 Task: Move the "due" date "to the same day next week".
Action: Mouse pressed left at (778, 218)
Screenshot: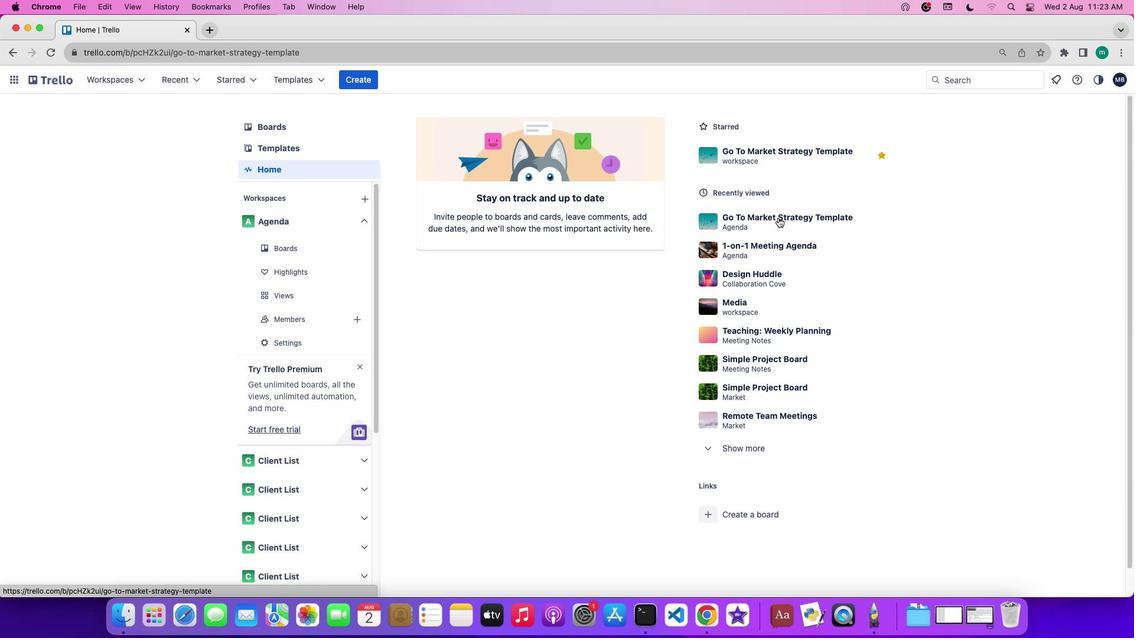
Action: Mouse moved to (983, 265)
Screenshot: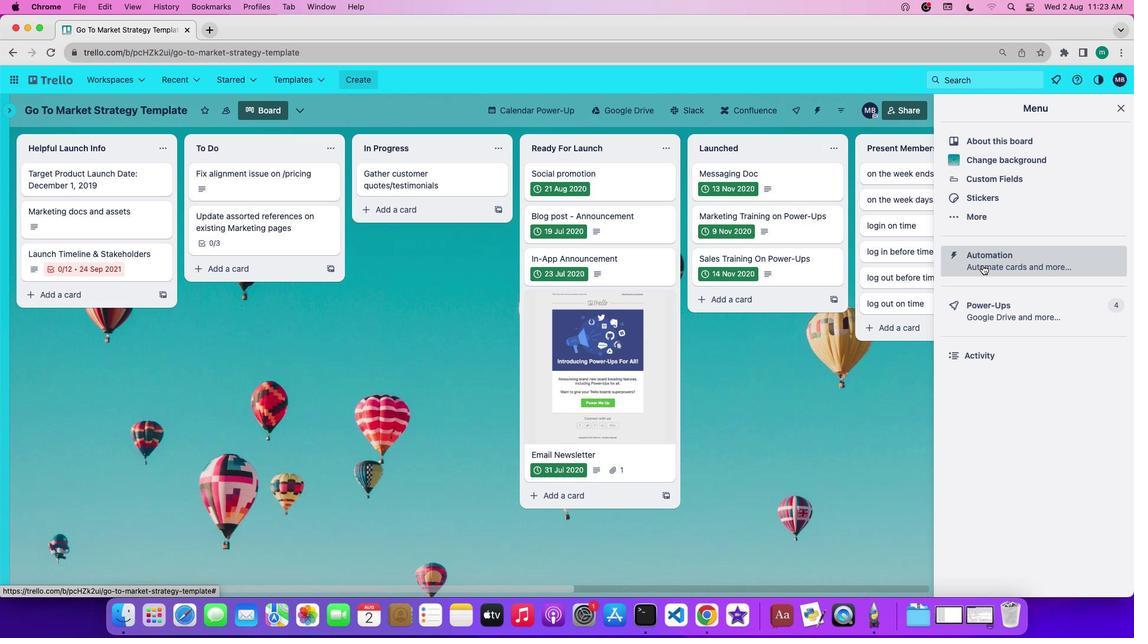 
Action: Mouse pressed left at (983, 265)
Screenshot: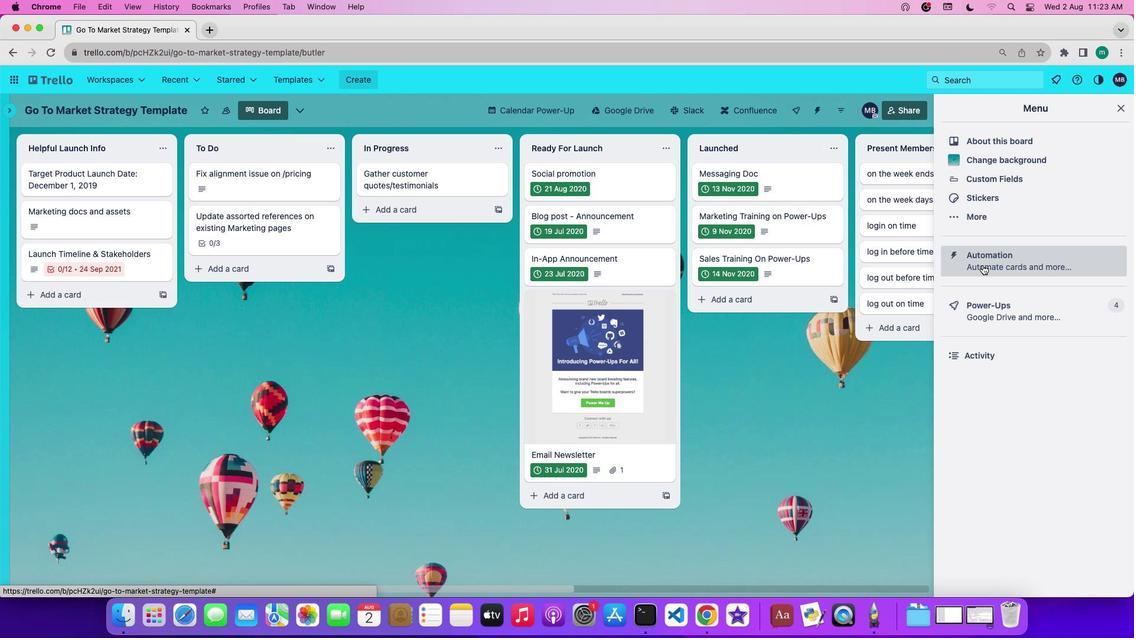 
Action: Mouse moved to (91, 308)
Screenshot: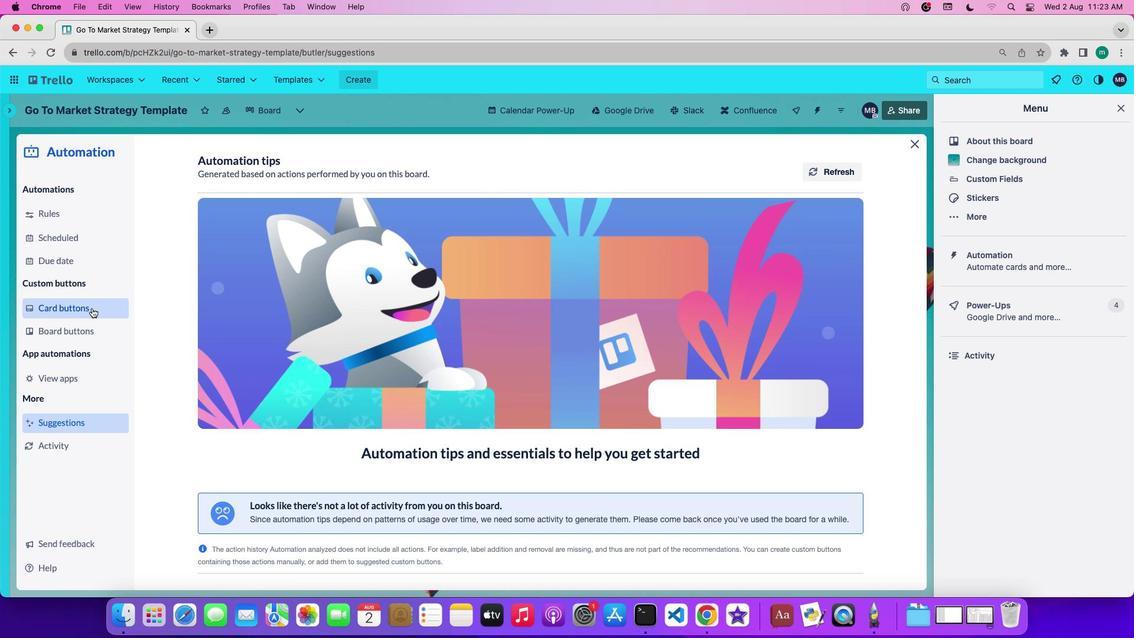 
Action: Mouse pressed left at (91, 308)
Screenshot: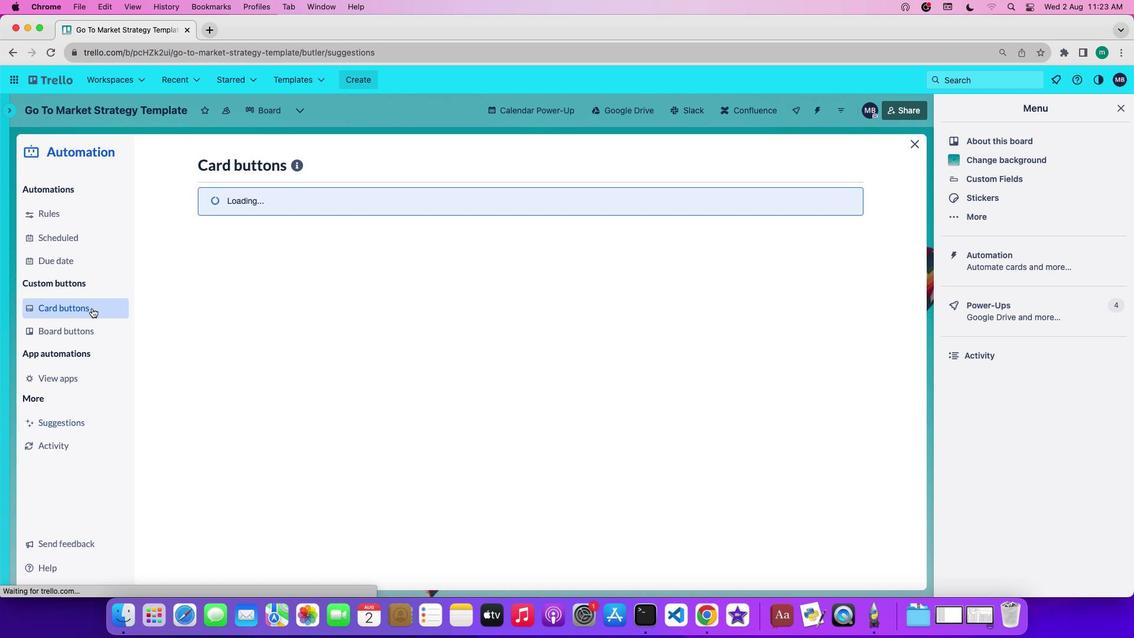 
Action: Mouse moved to (278, 416)
Screenshot: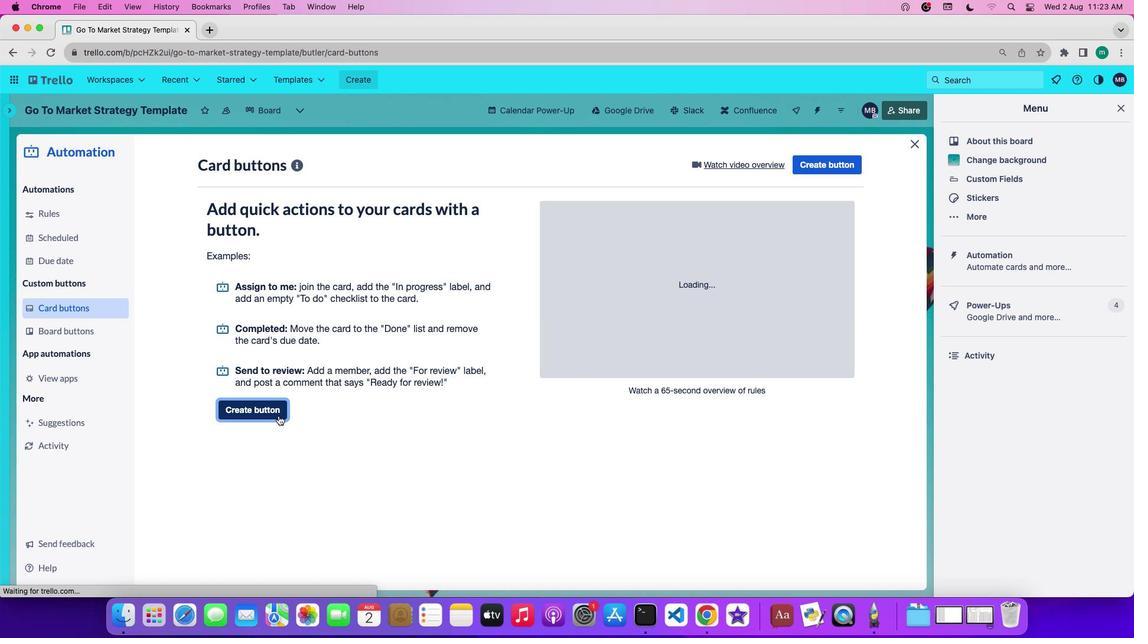
Action: Mouse pressed left at (278, 416)
Screenshot: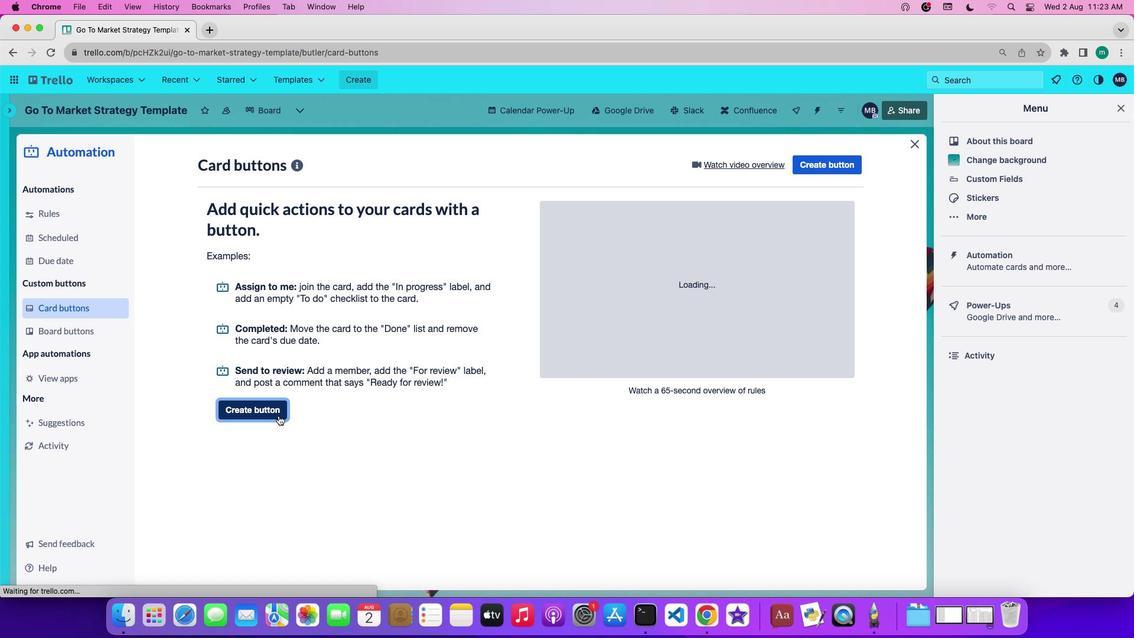 
Action: Mouse moved to (466, 325)
Screenshot: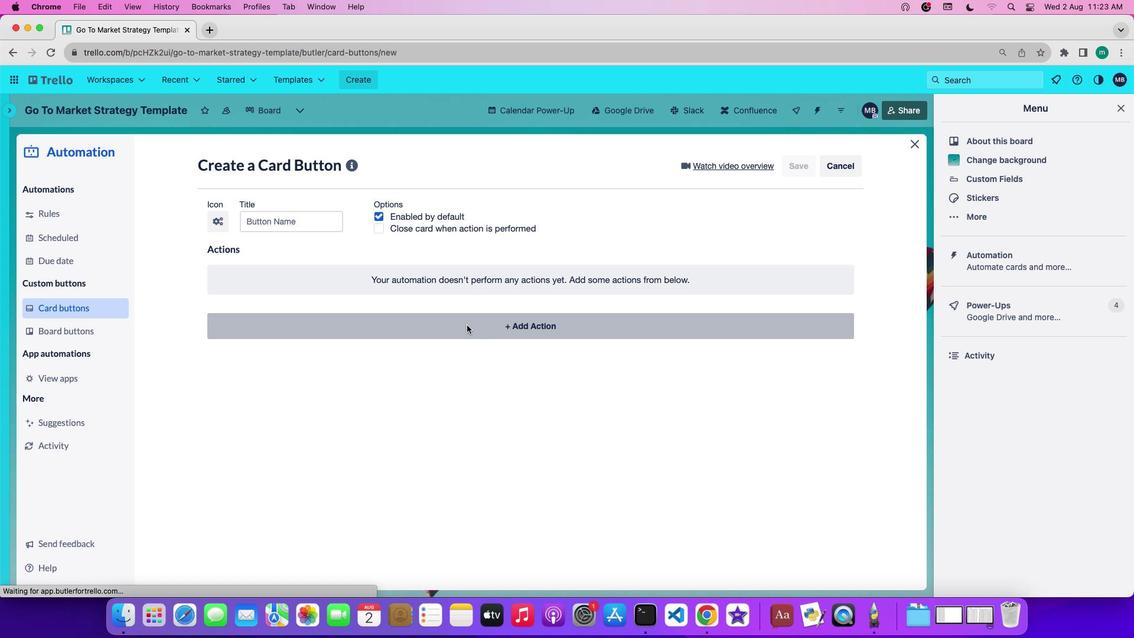 
Action: Mouse pressed left at (466, 325)
Screenshot: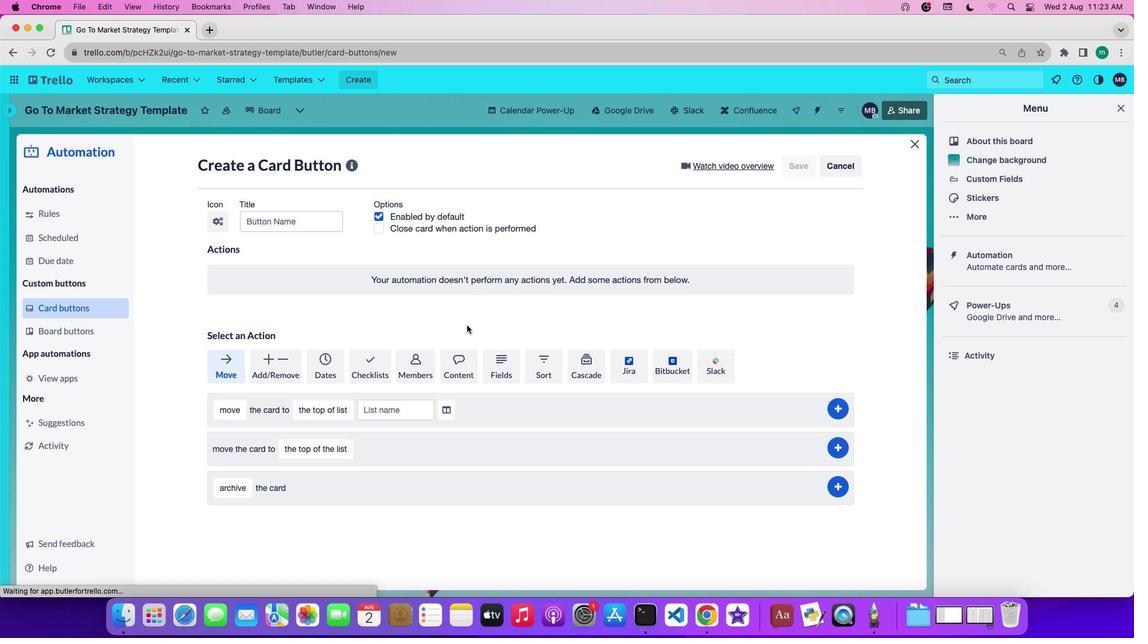 
Action: Mouse moved to (322, 371)
Screenshot: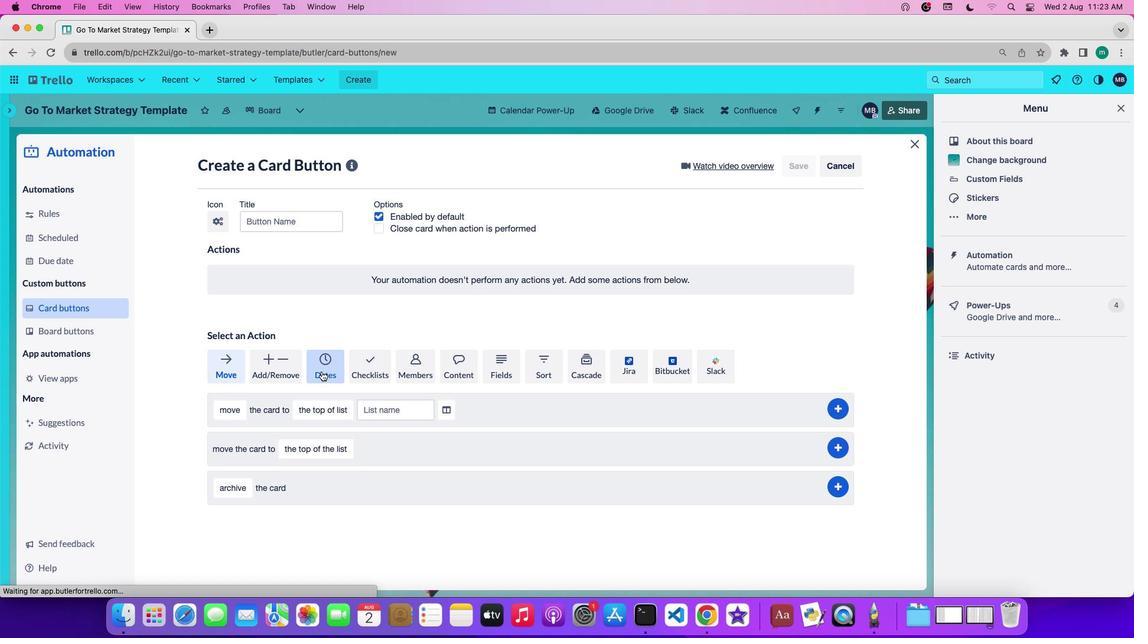 
Action: Mouse pressed left at (322, 371)
Screenshot: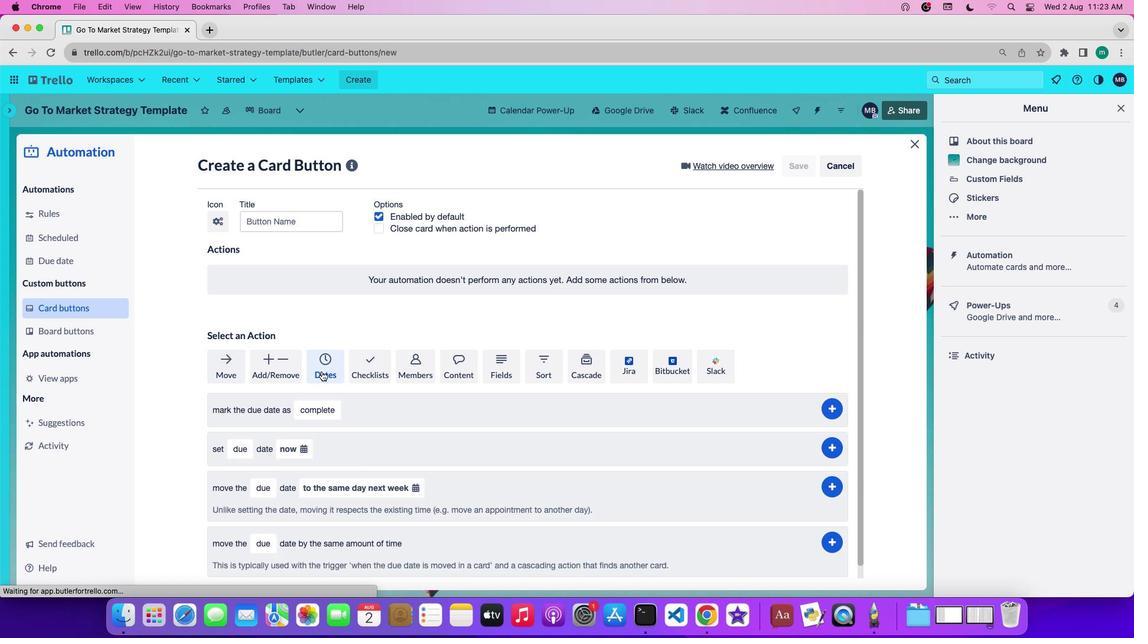
Action: Mouse moved to (338, 401)
Screenshot: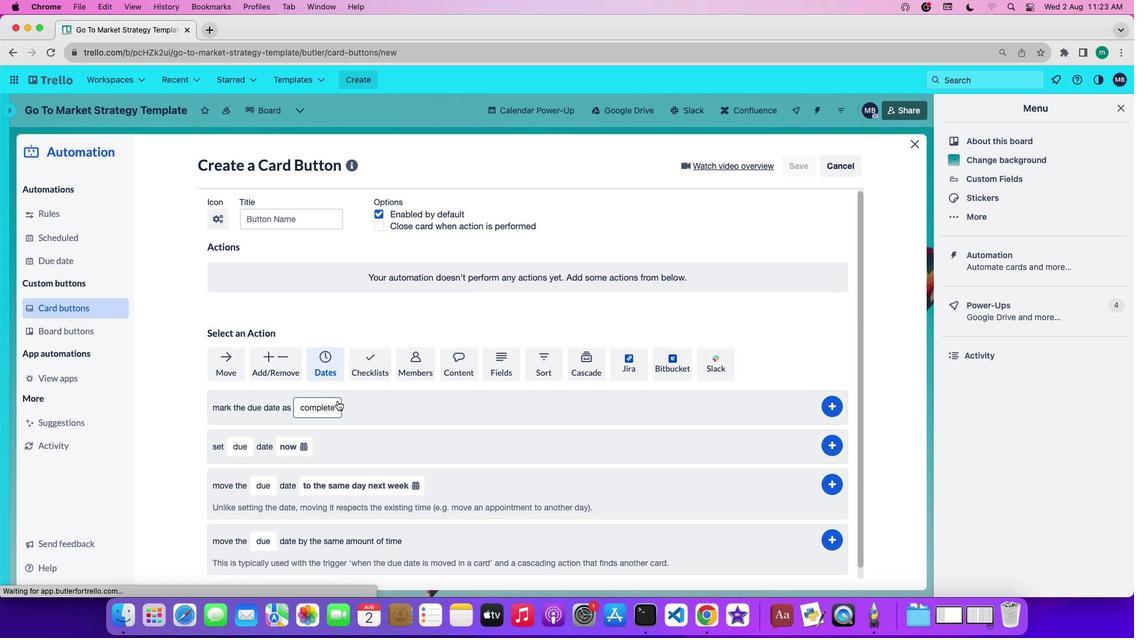 
Action: Mouse scrolled (338, 401) with delta (0, 0)
Screenshot: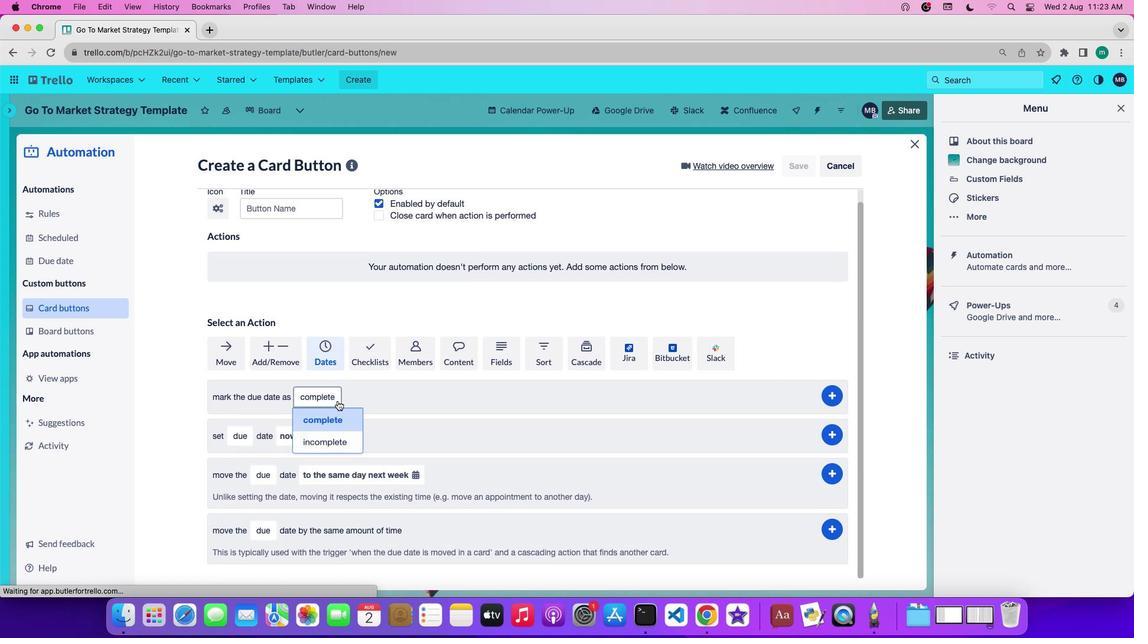 
Action: Mouse scrolled (338, 401) with delta (0, 0)
Screenshot: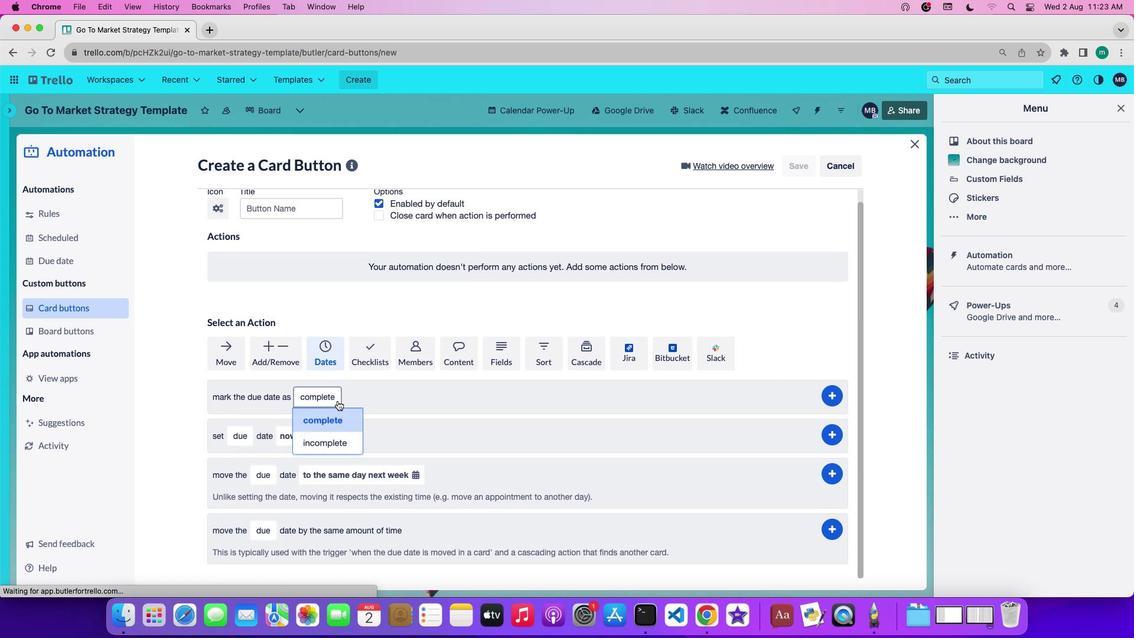 
Action: Mouse scrolled (338, 401) with delta (0, -1)
Screenshot: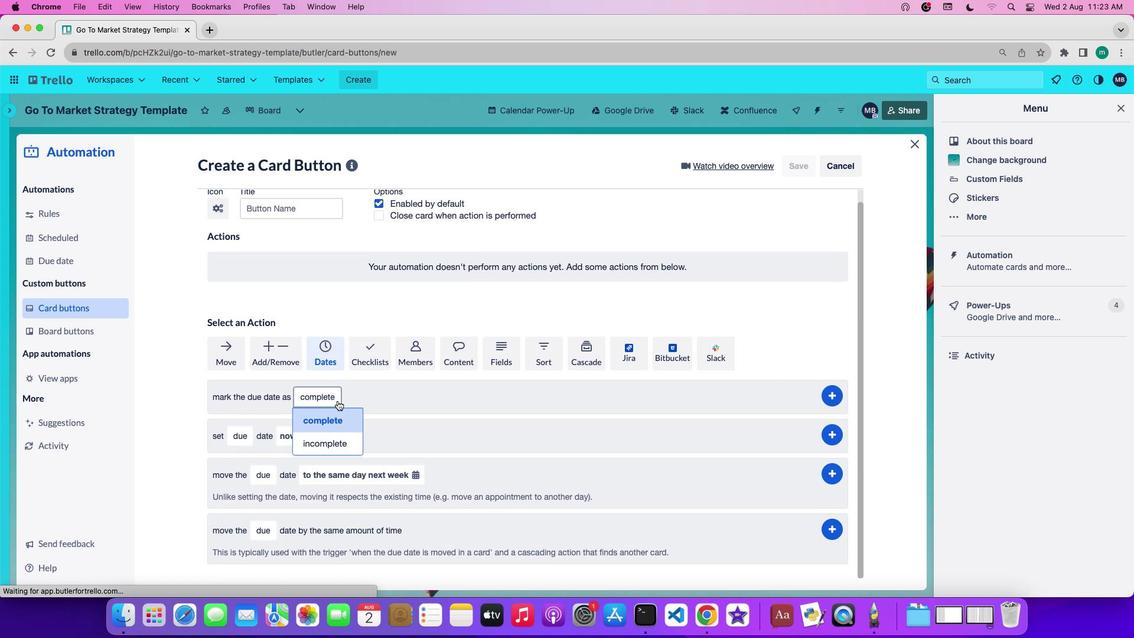 
Action: Mouse scrolled (338, 401) with delta (0, 0)
Screenshot: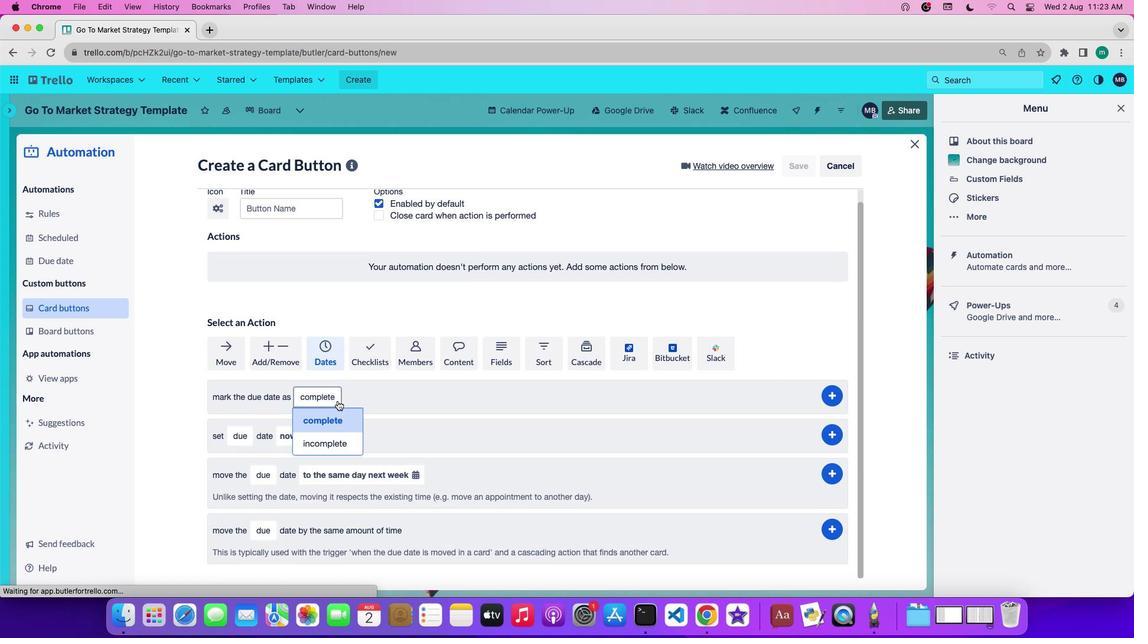 
Action: Mouse scrolled (338, 401) with delta (0, 0)
Screenshot: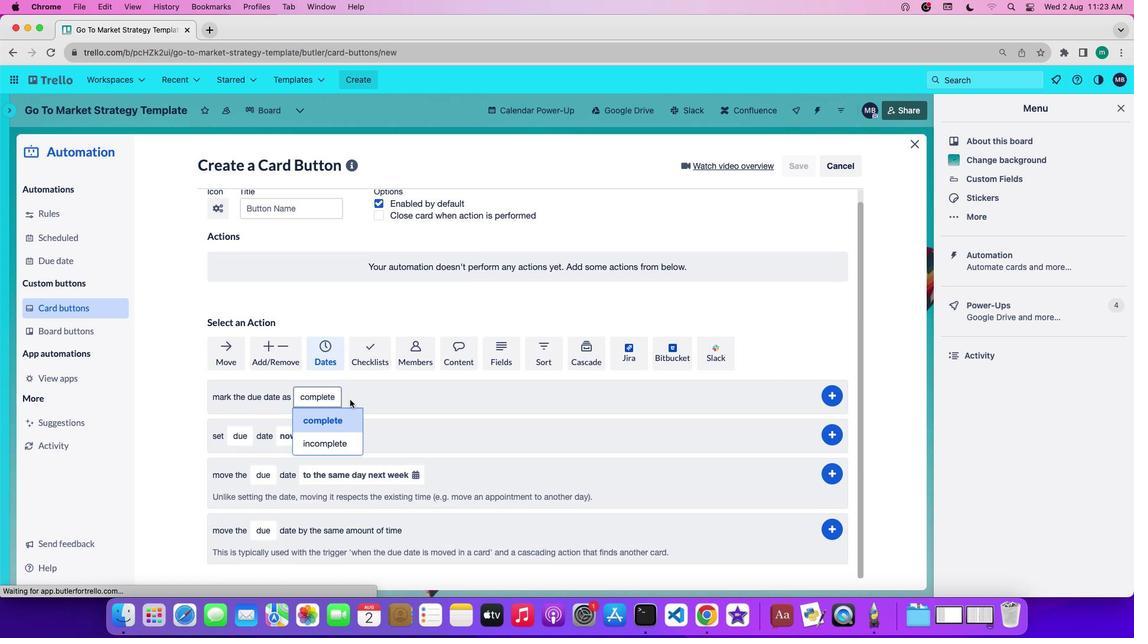 
Action: Mouse moved to (255, 471)
Screenshot: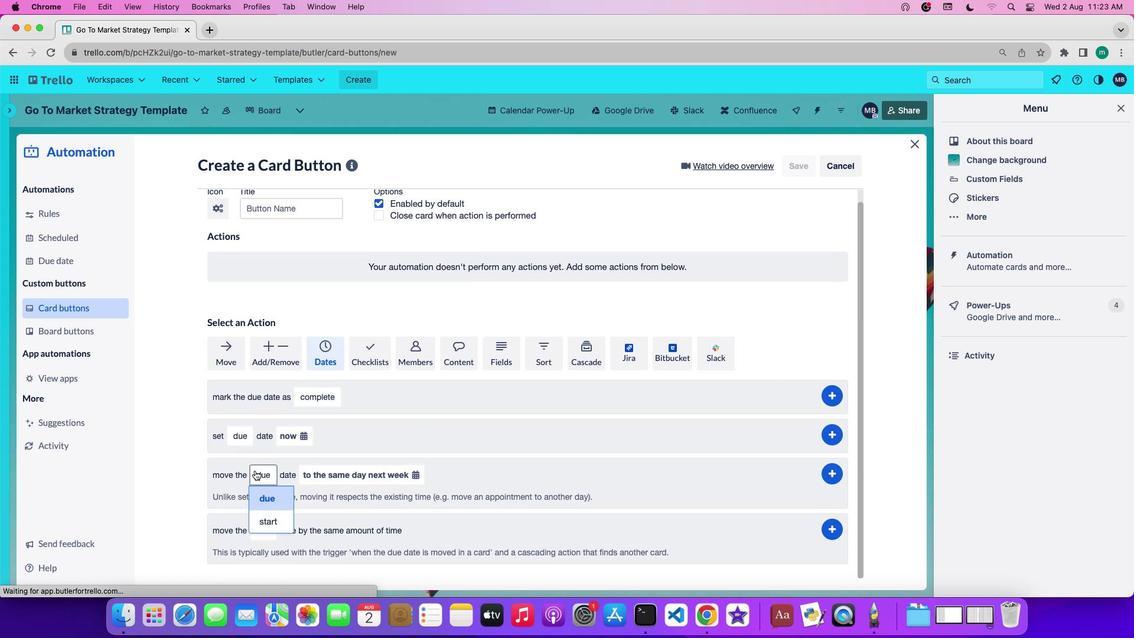 
Action: Mouse pressed left at (255, 471)
Screenshot: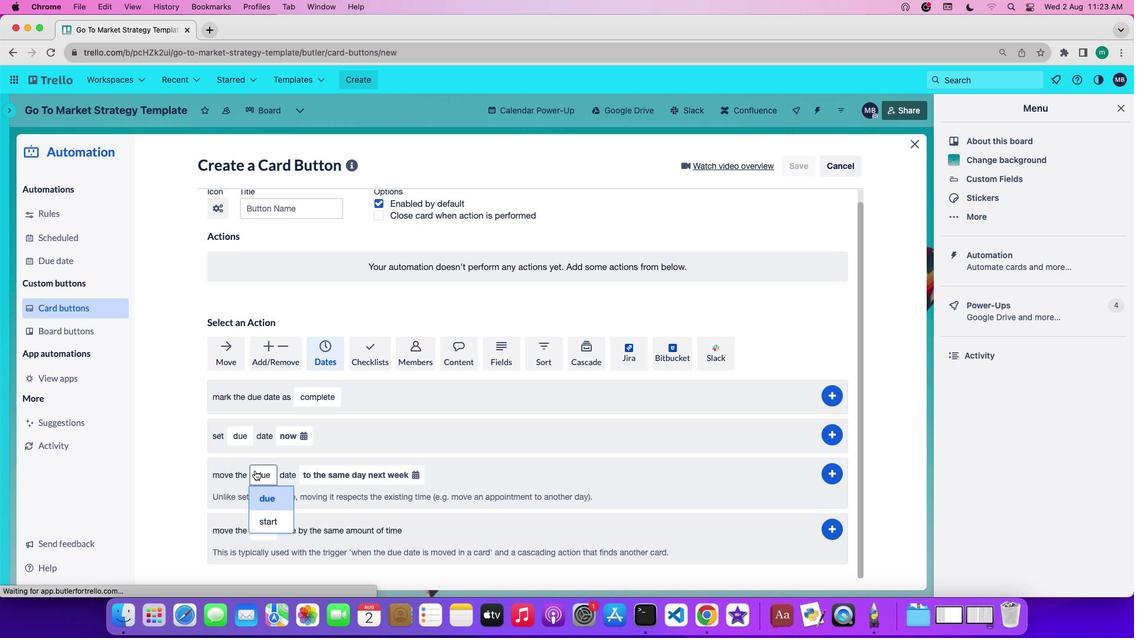 
Action: Mouse moved to (280, 497)
Screenshot: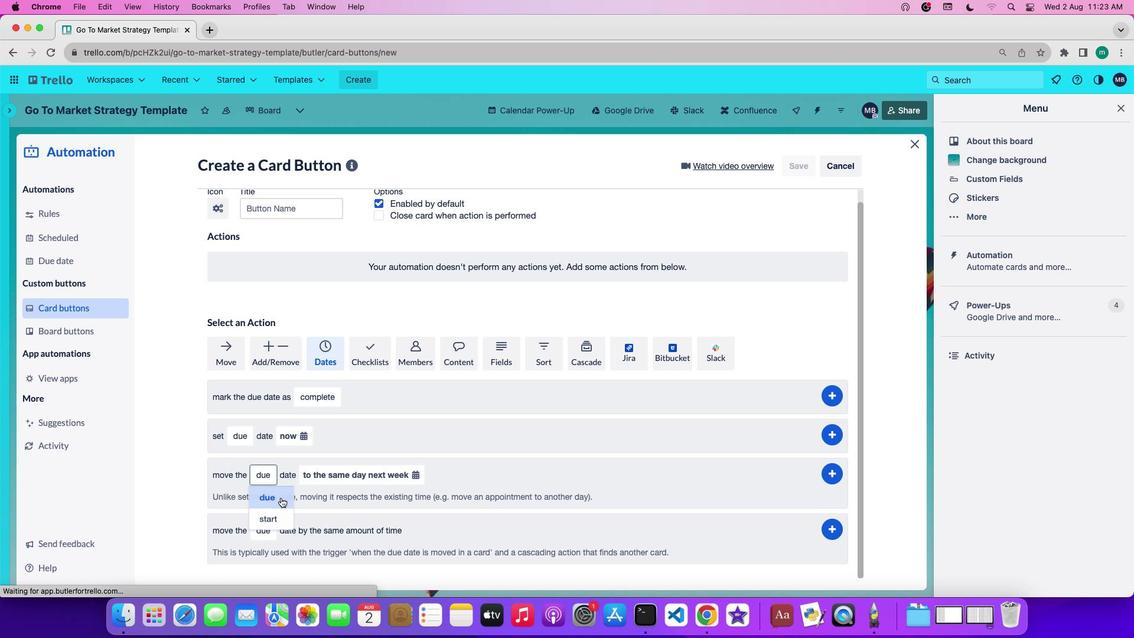 
Action: Mouse pressed left at (280, 497)
Screenshot: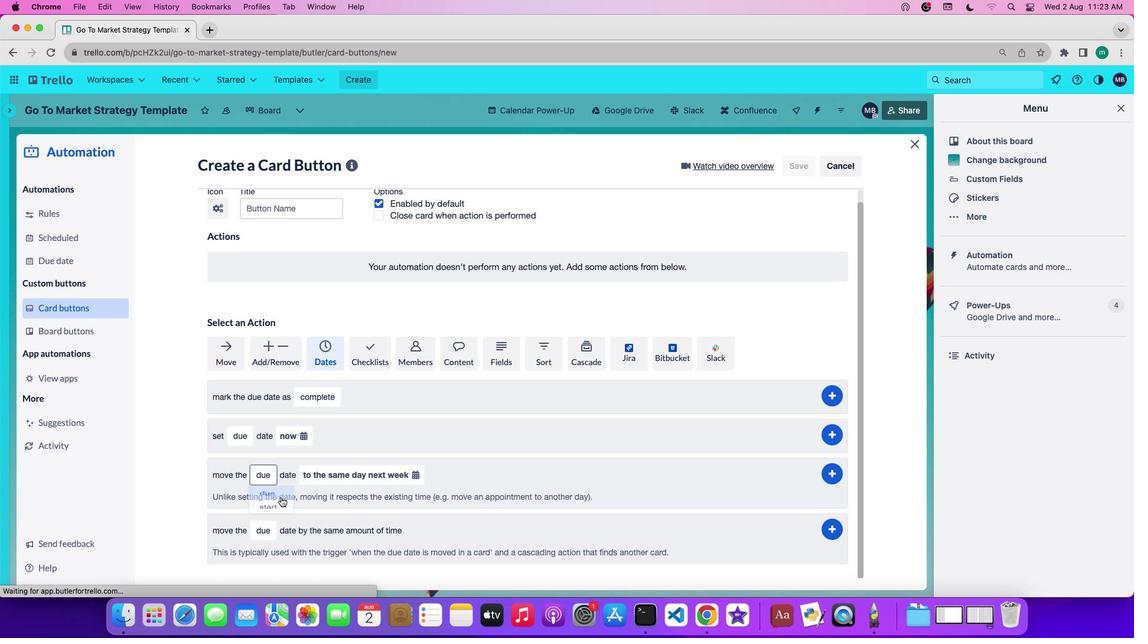 
Action: Mouse moved to (372, 480)
Screenshot: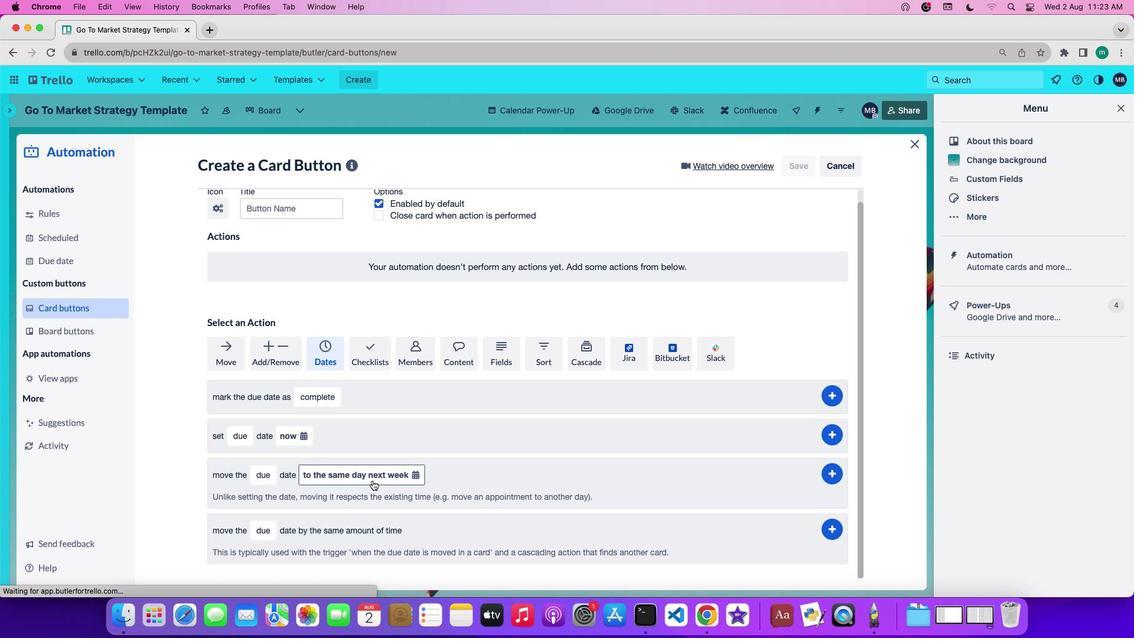 
Action: Mouse pressed left at (372, 480)
Screenshot: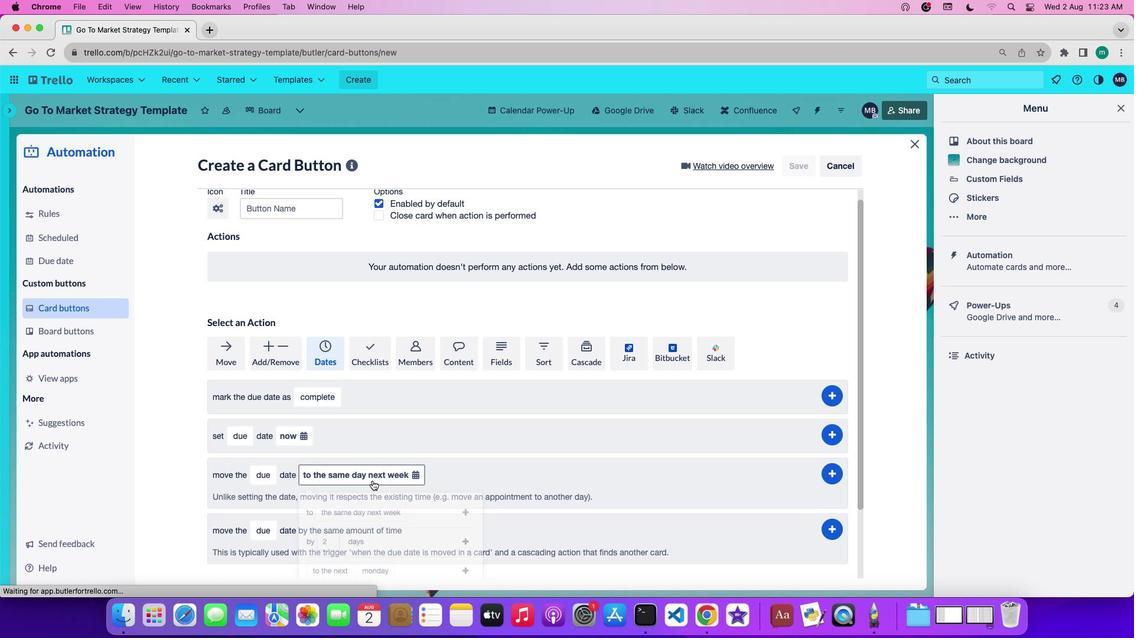 
Action: Mouse moved to (315, 515)
Screenshot: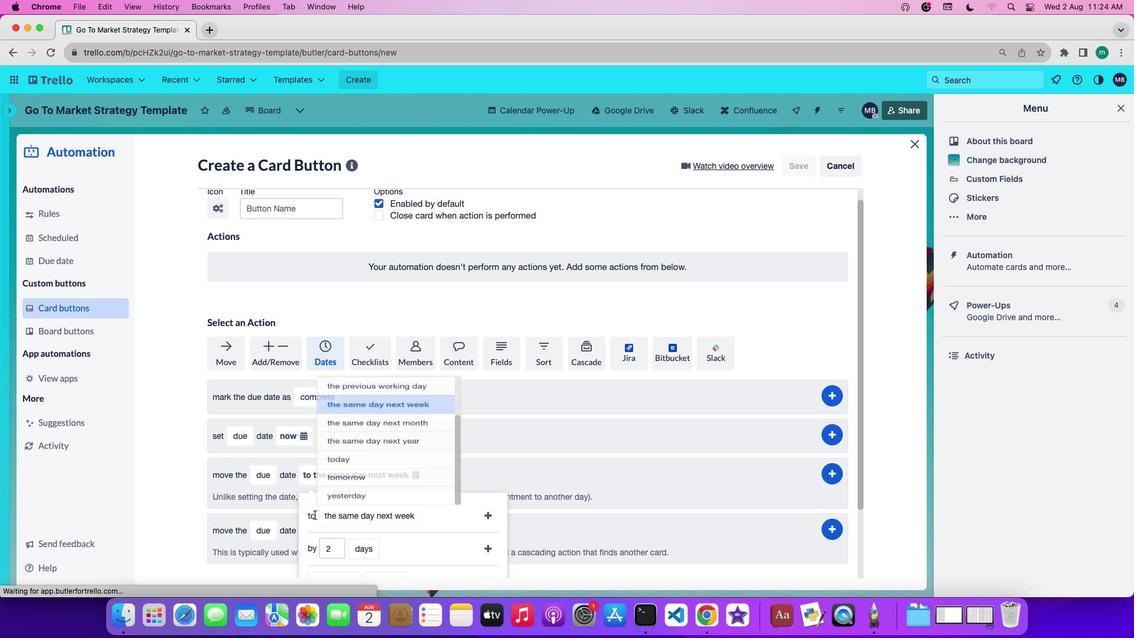 
Action: Mouse pressed left at (315, 515)
Screenshot: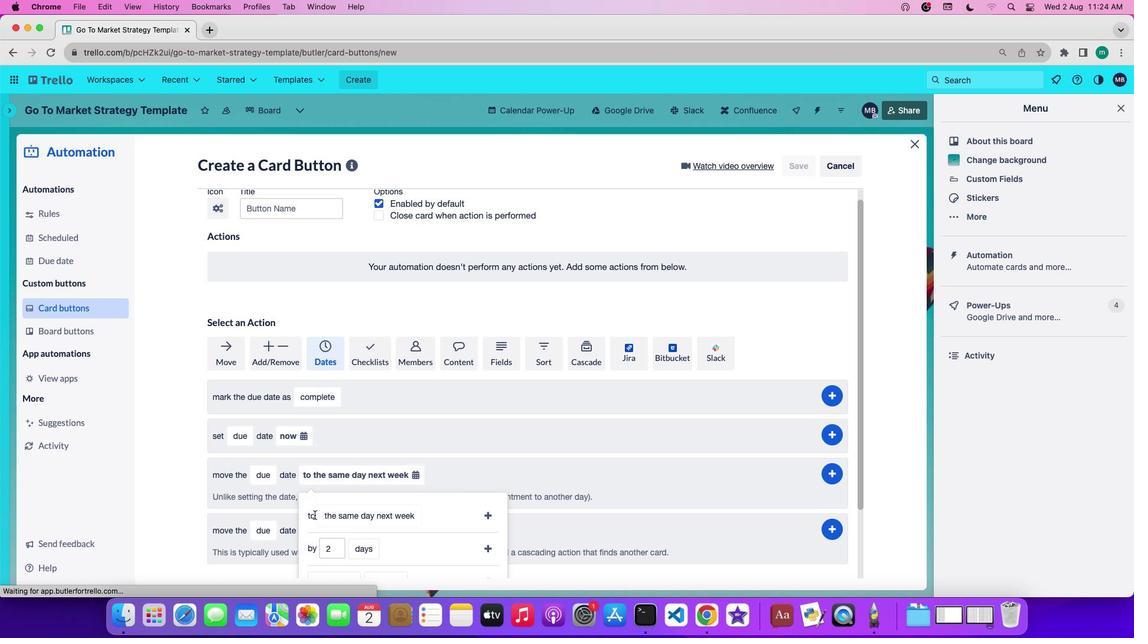 
Action: Mouse moved to (313, 518)
Screenshot: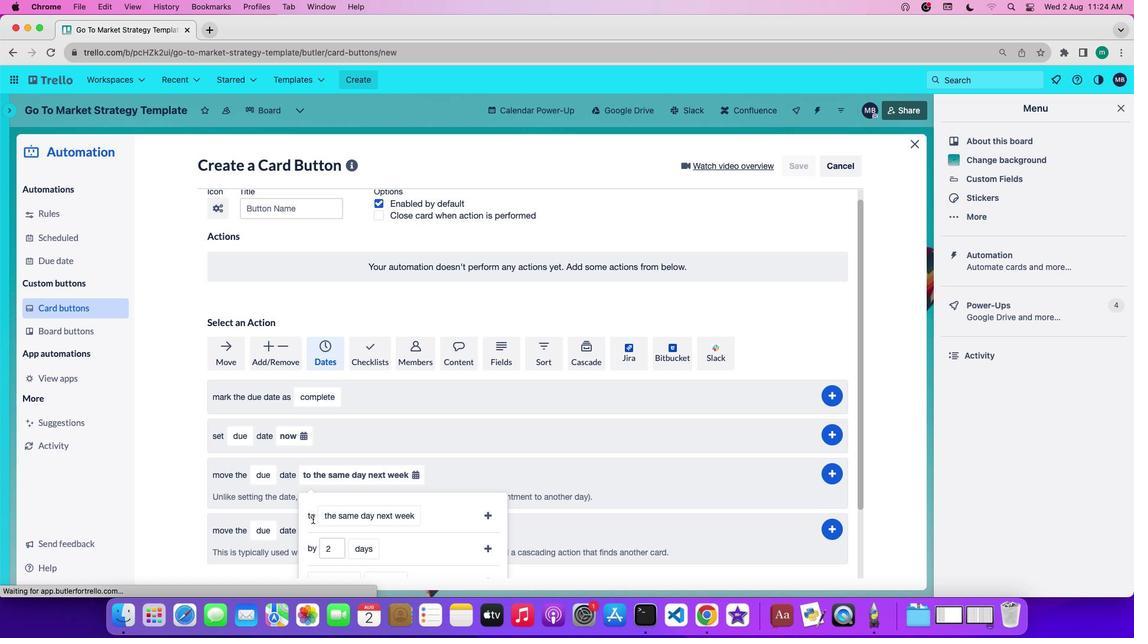 
Action: Mouse pressed left at (313, 518)
Screenshot: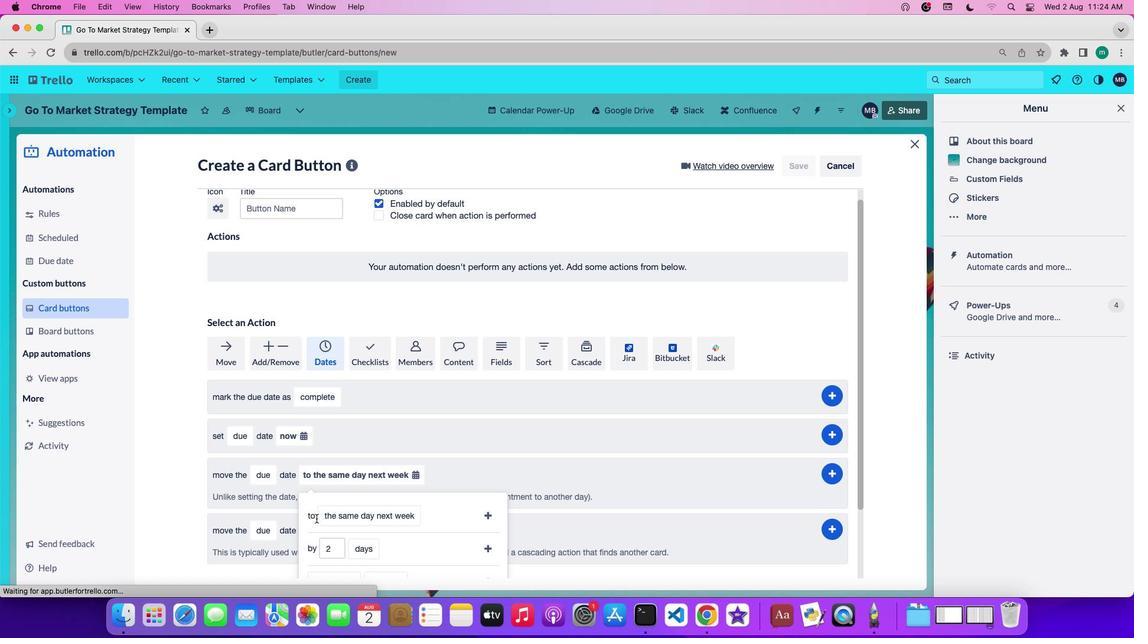 
Action: Mouse moved to (340, 515)
Screenshot: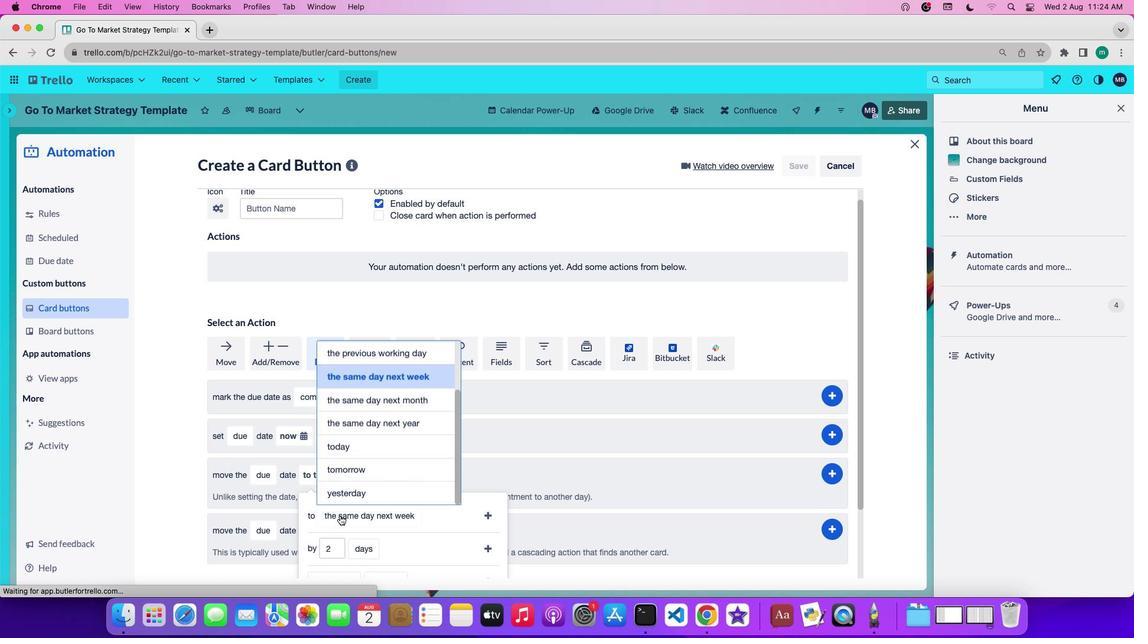 
Action: Mouse pressed left at (340, 515)
Screenshot: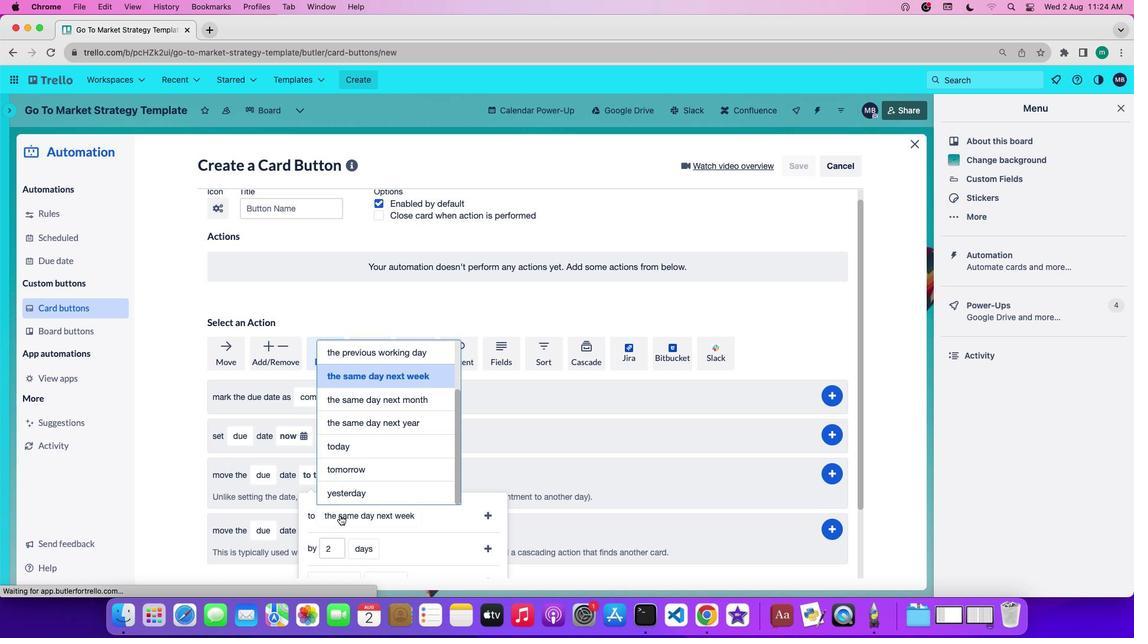 
Action: Mouse moved to (371, 377)
Screenshot: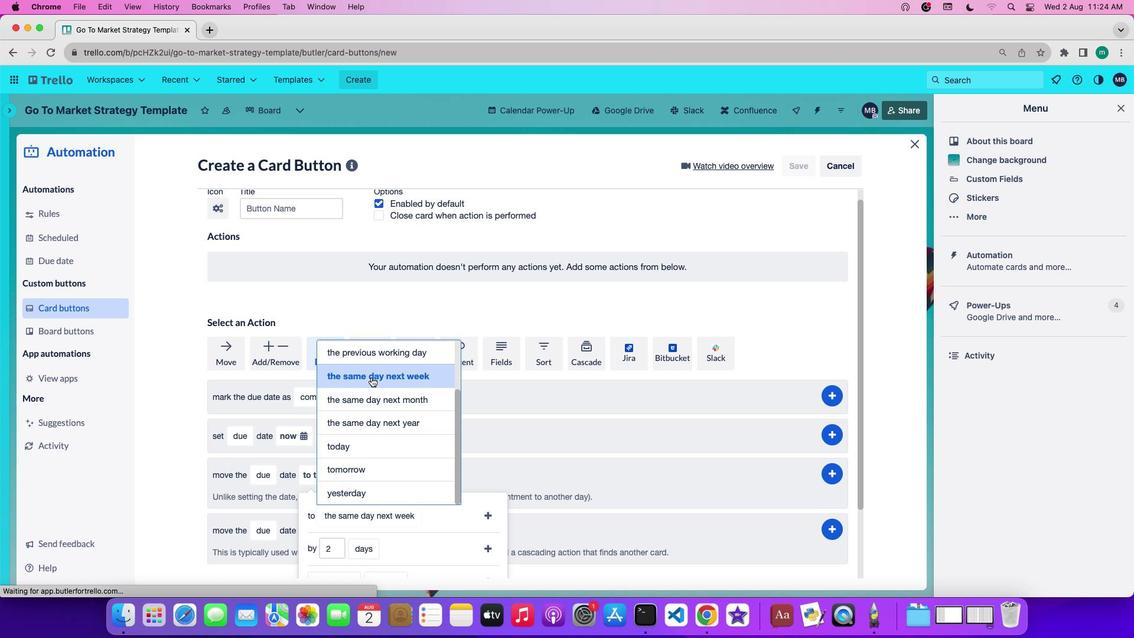 
Action: Mouse pressed left at (371, 377)
Screenshot: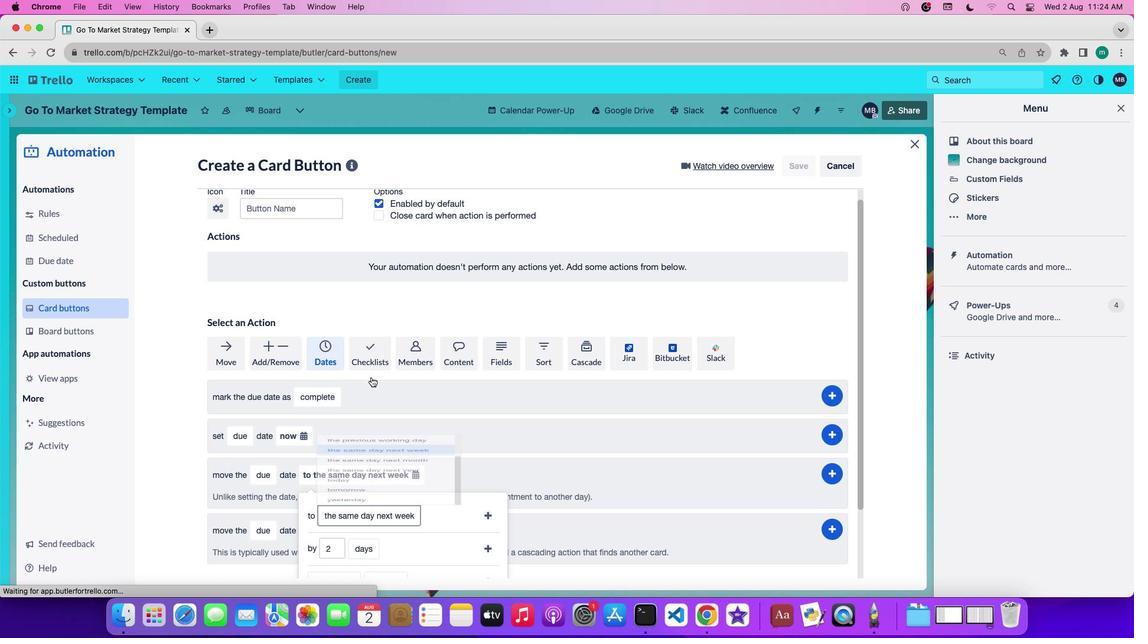 
Action: Mouse moved to (487, 512)
Screenshot: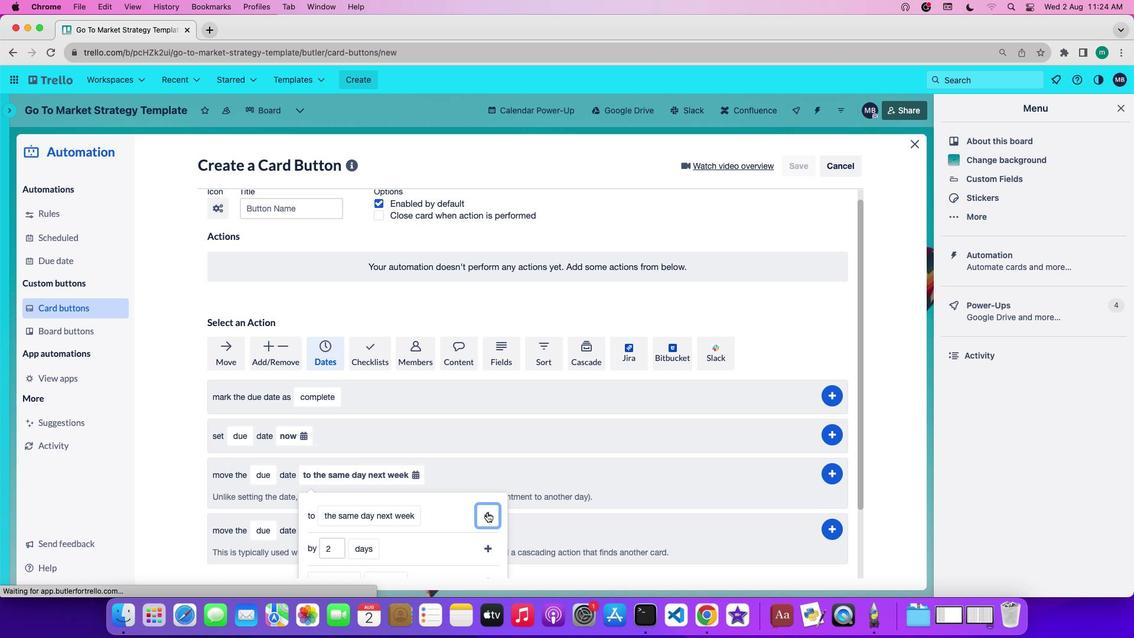
Action: Mouse pressed left at (487, 512)
Screenshot: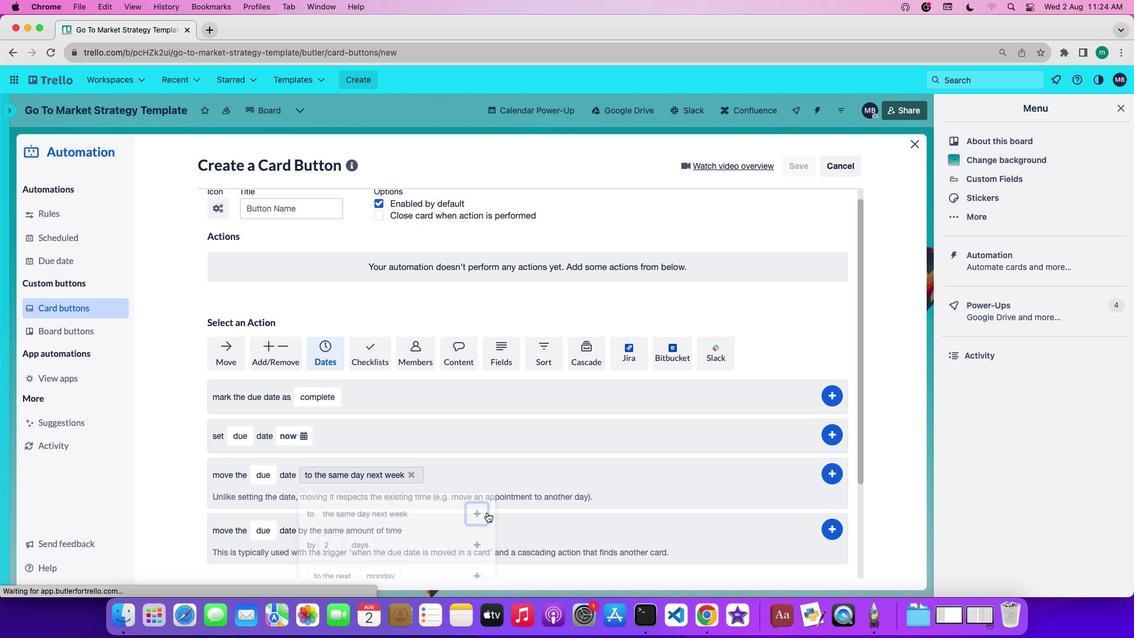
Action: Mouse moved to (837, 473)
Screenshot: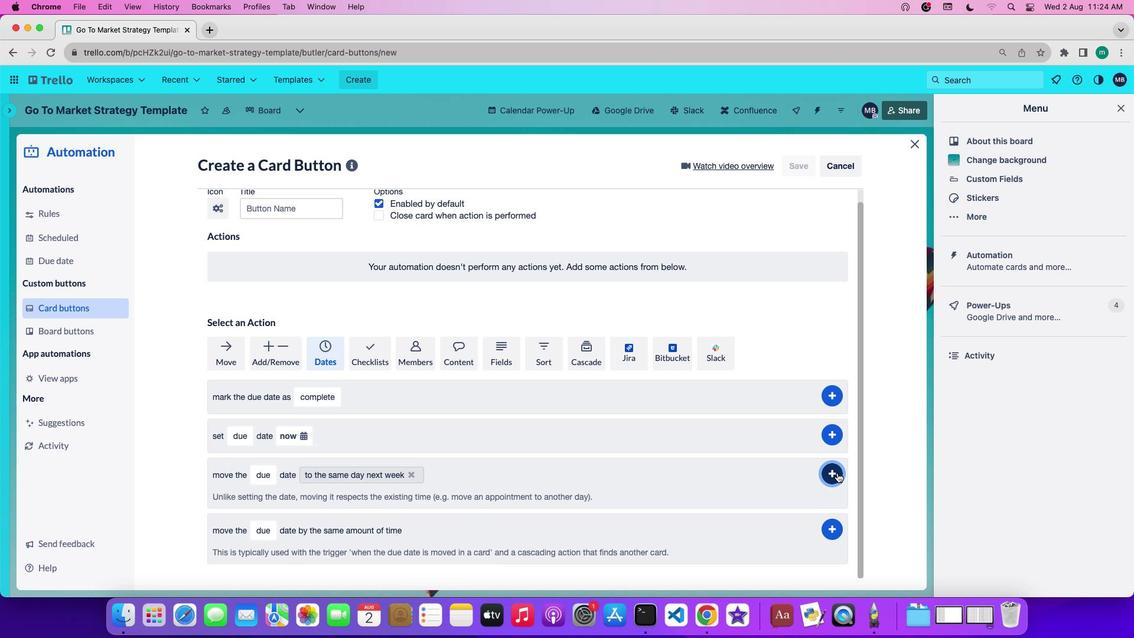 
Action: Mouse pressed left at (837, 473)
Screenshot: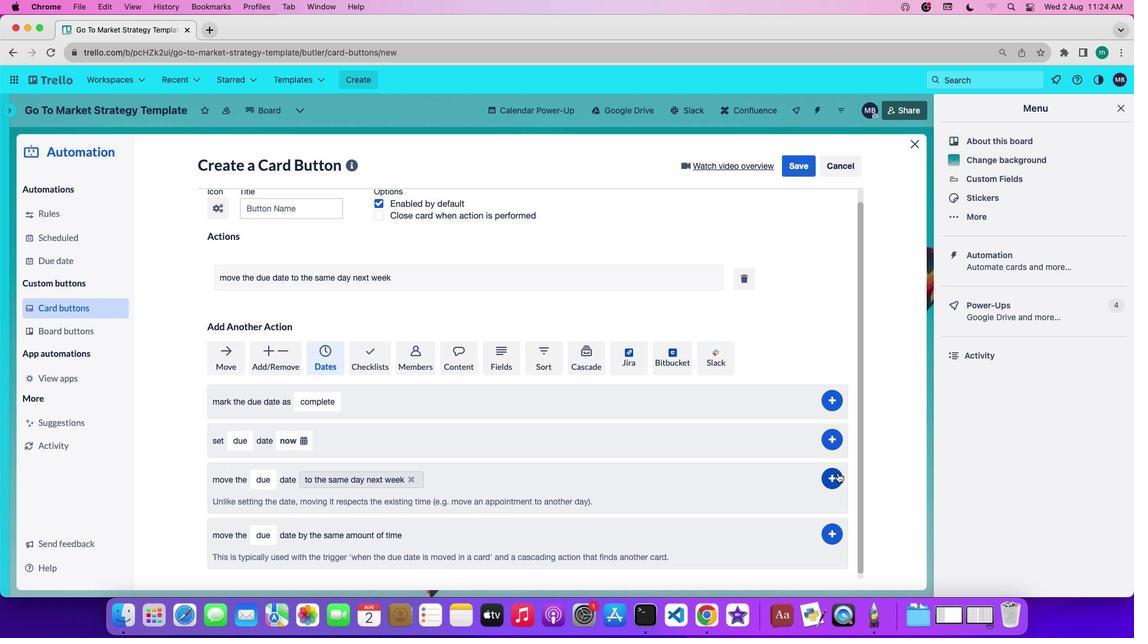 
Action: Mouse moved to (583, 541)
Screenshot: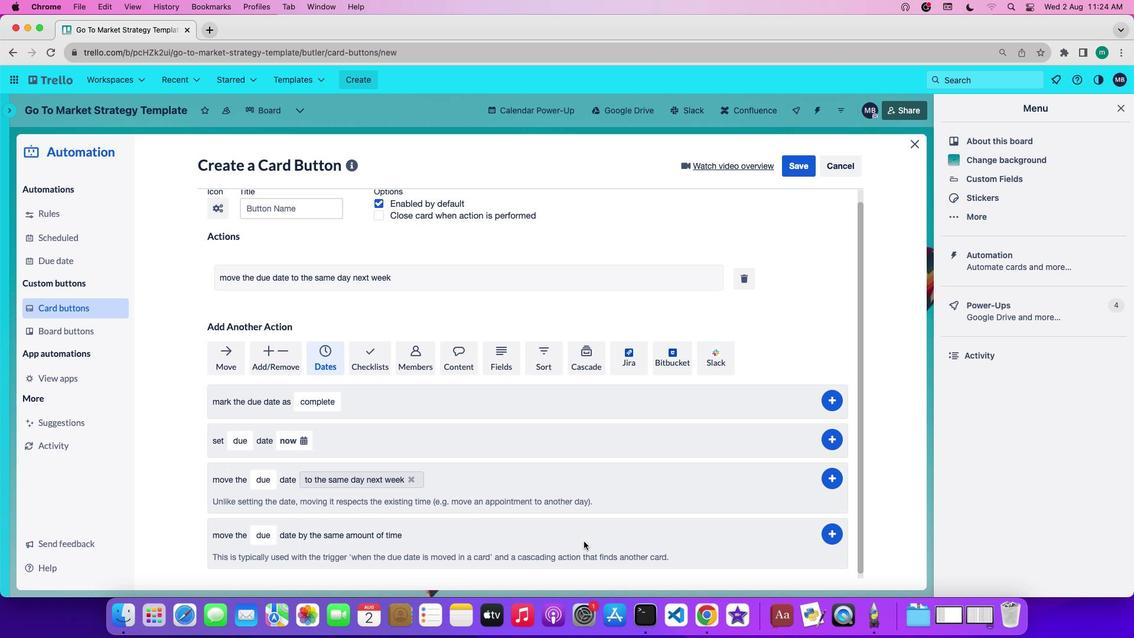 
